 Task: Create a section Fast & Furious and in the section, add a milestone Microservices Implementation in the project XpertTech.
Action: Mouse moved to (48, 344)
Screenshot: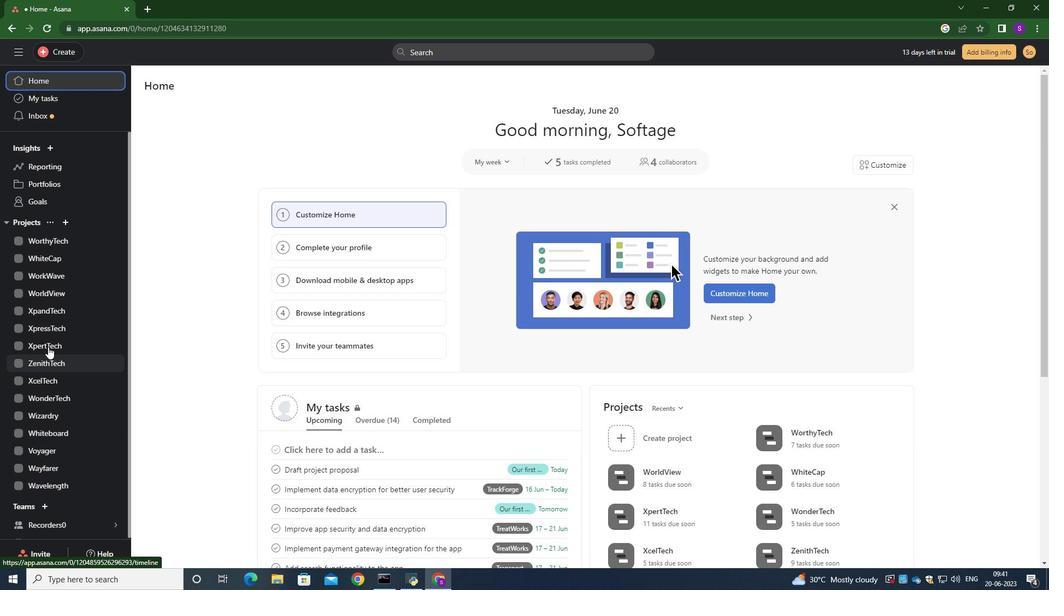 
Action: Mouse pressed left at (48, 344)
Screenshot: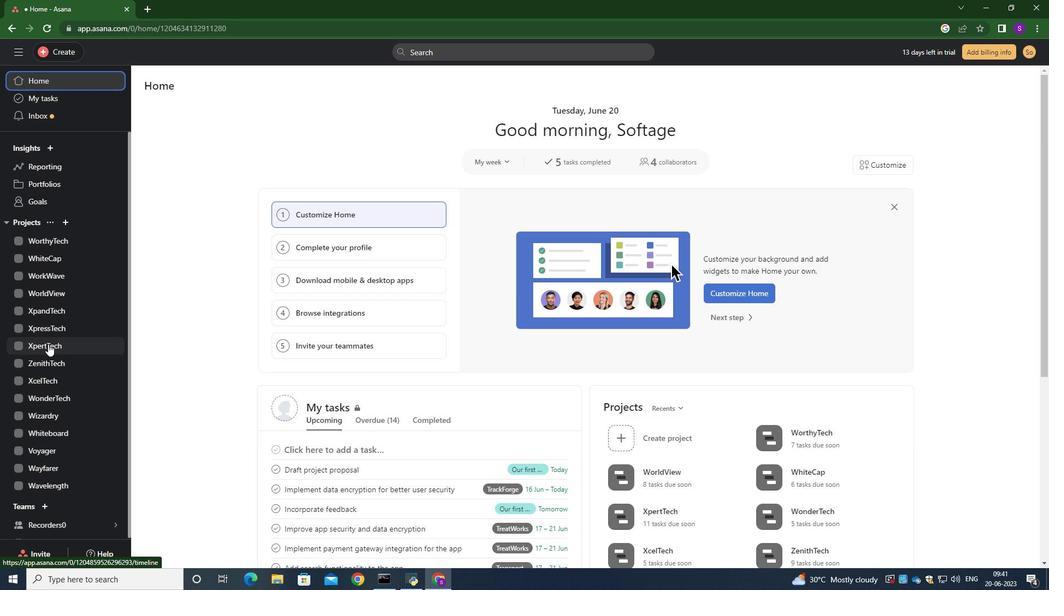 
Action: Mouse moved to (267, 421)
Screenshot: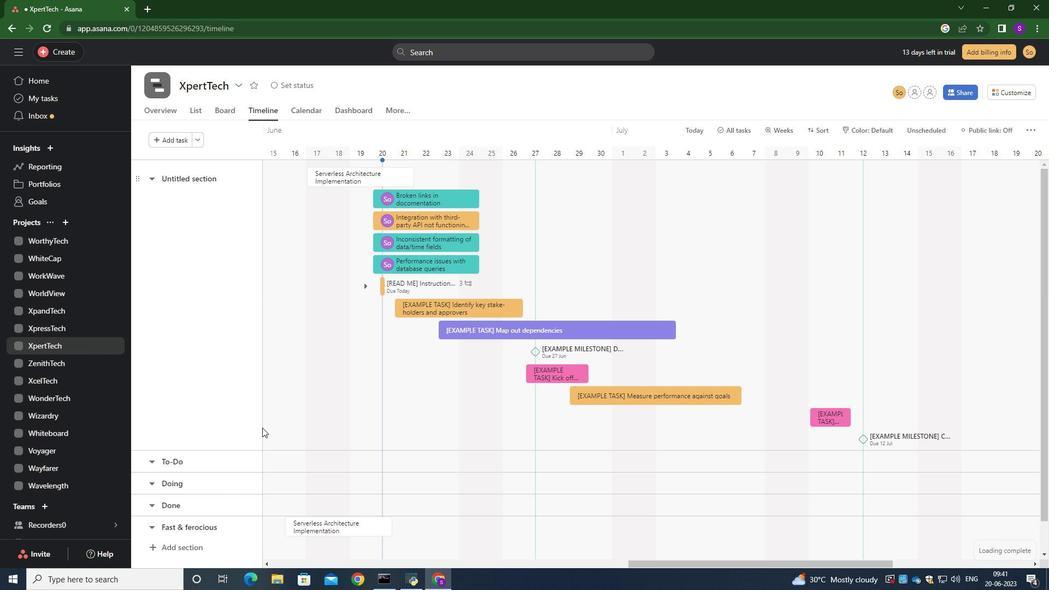 
Action: Mouse scrolled (267, 420) with delta (0, 0)
Screenshot: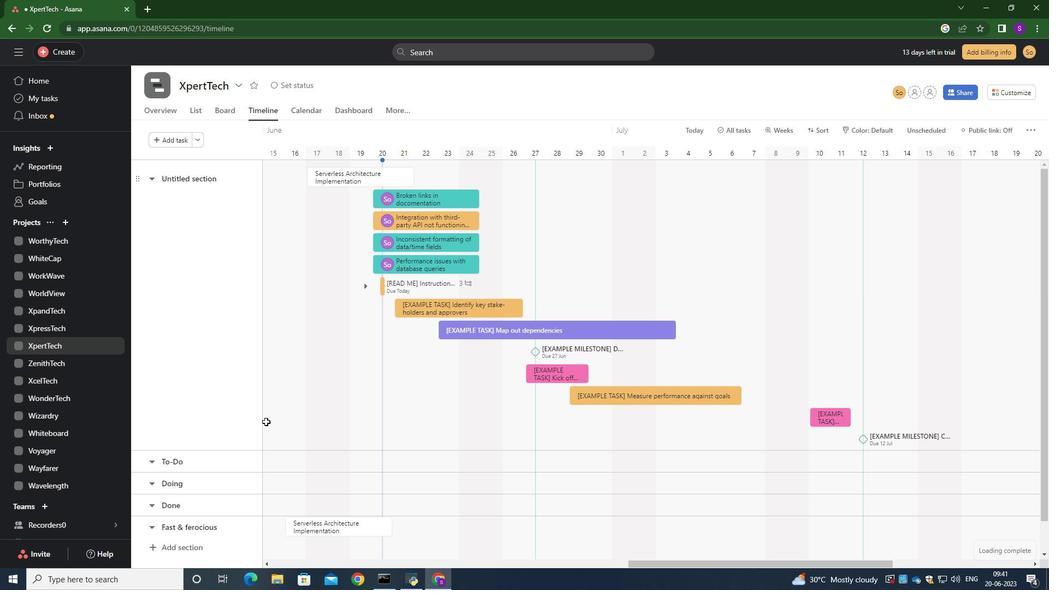
Action: Mouse scrolled (267, 420) with delta (0, 0)
Screenshot: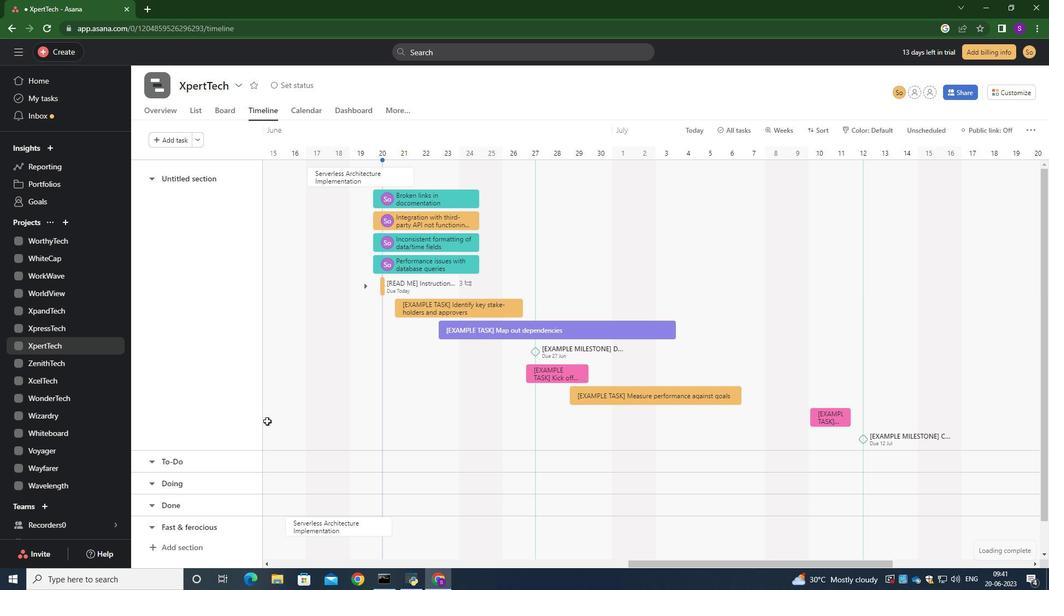 
Action: Mouse moved to (179, 513)
Screenshot: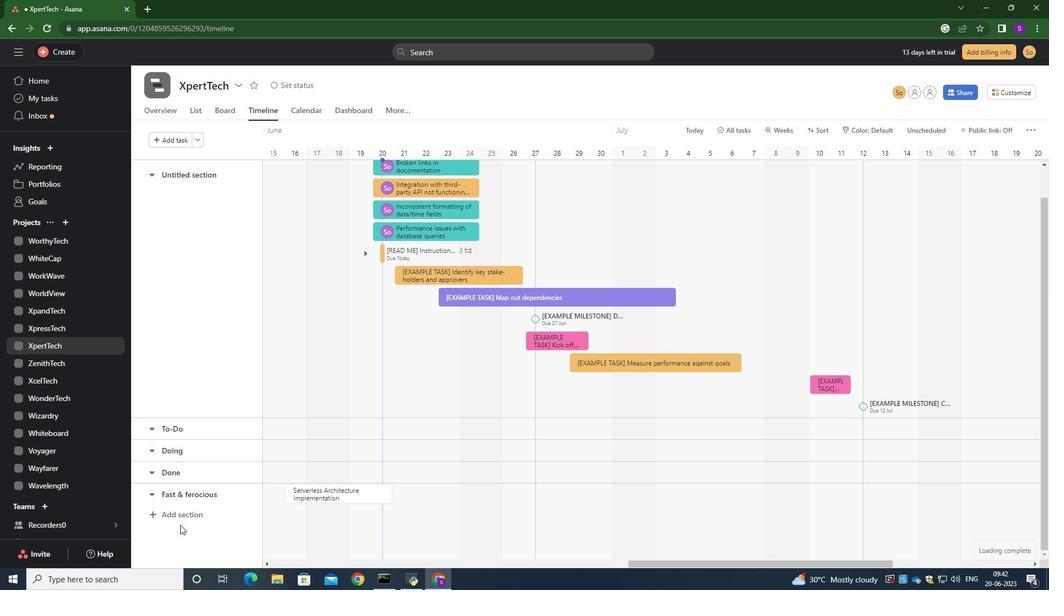 
Action: Mouse pressed left at (179, 513)
Screenshot: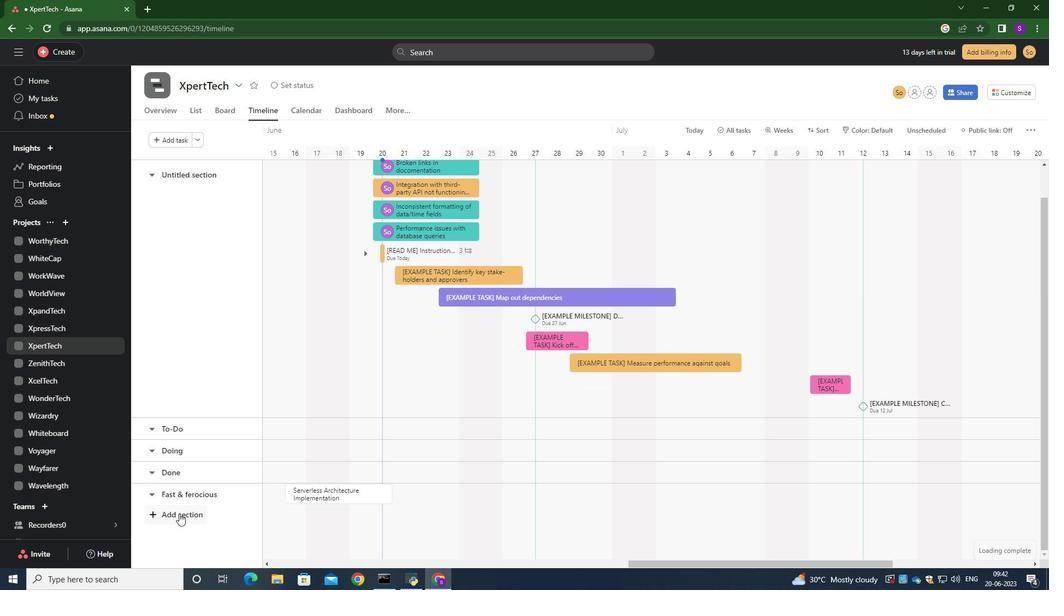 
Action: Mouse moved to (178, 518)
Screenshot: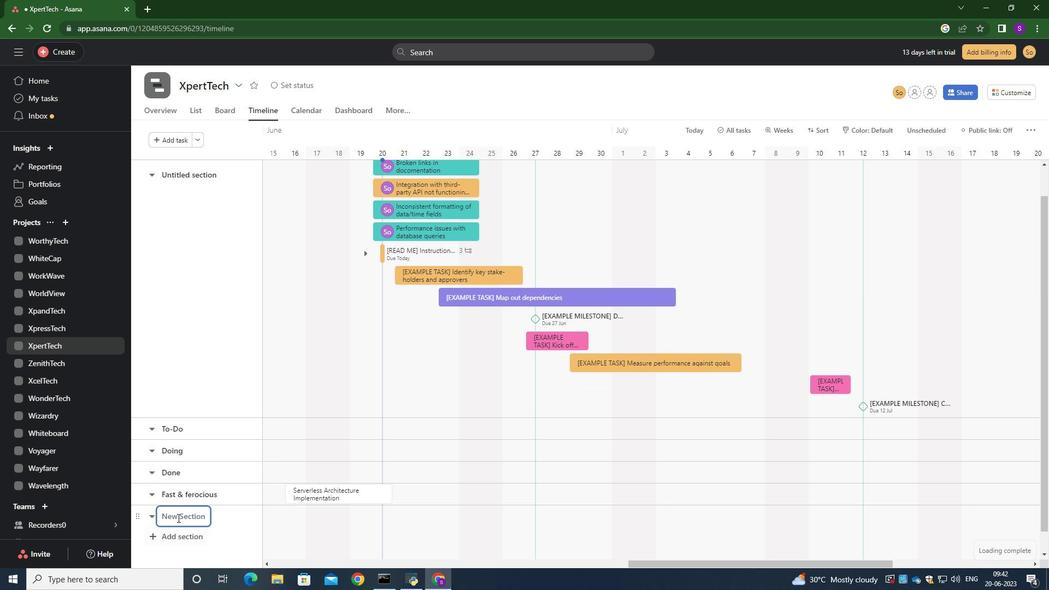 
Action: Mouse pressed left at (178, 518)
Screenshot: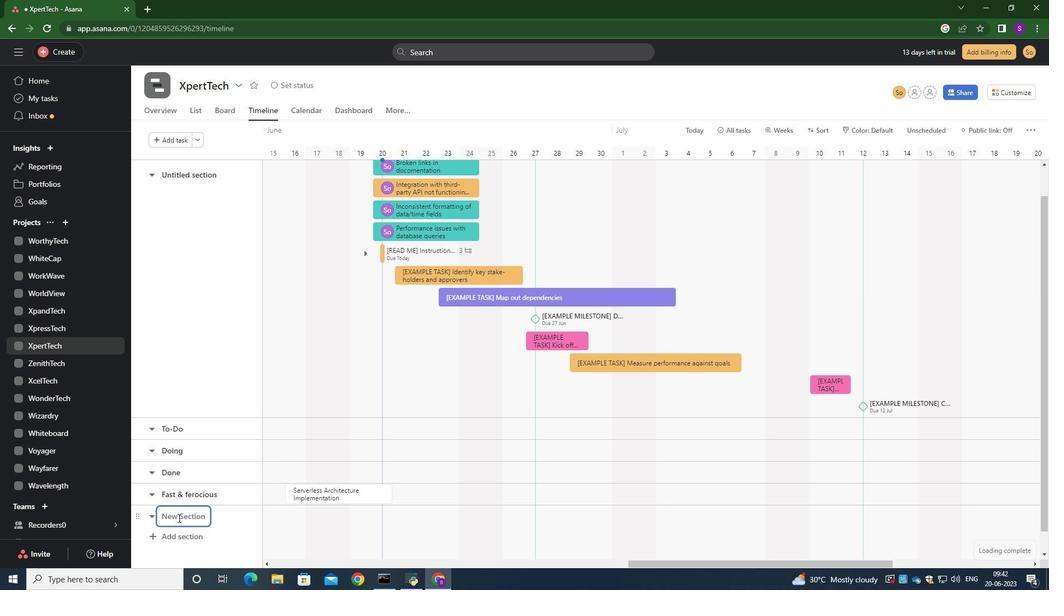 
Action: Key pressed <Key.caps_lock>F<Key.caps_lock>ast<Key.space><Key.shift><Key.shift><Key.shift><Key.shift><Key.shift><Key.shift><Key.shift><Key.shift><Key.shift><Key.shift><Key.shift><Key.shift><Key.shift><Key.shift><Key.shift><Key.shift><Key.shift><Key.shift>&<Key.space><Key.caps_lock>F<Key.caps_lock>urious<Key.enter>
Screenshot: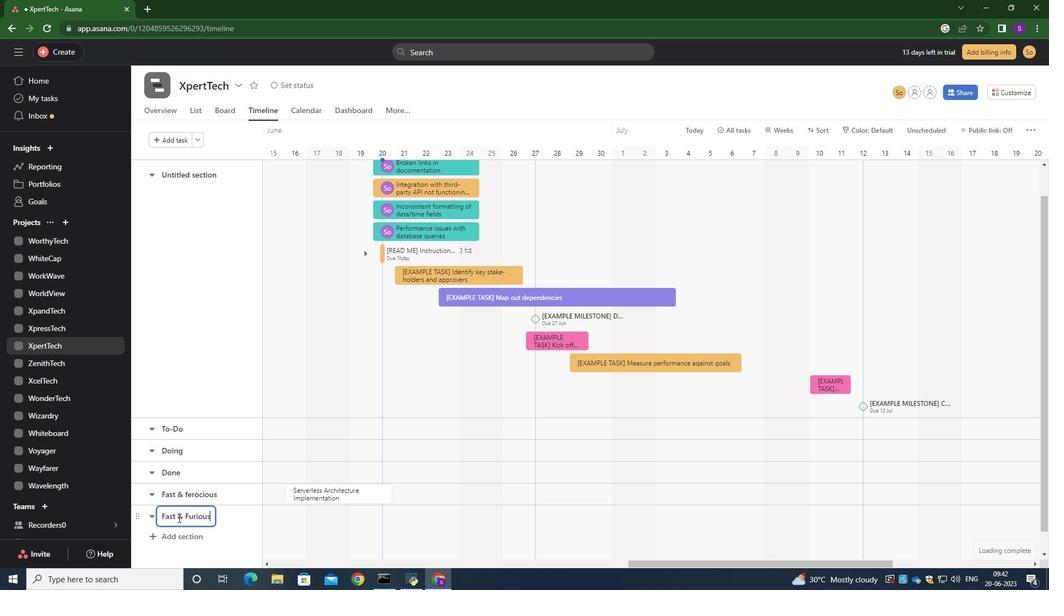 
Action: Mouse moved to (314, 515)
Screenshot: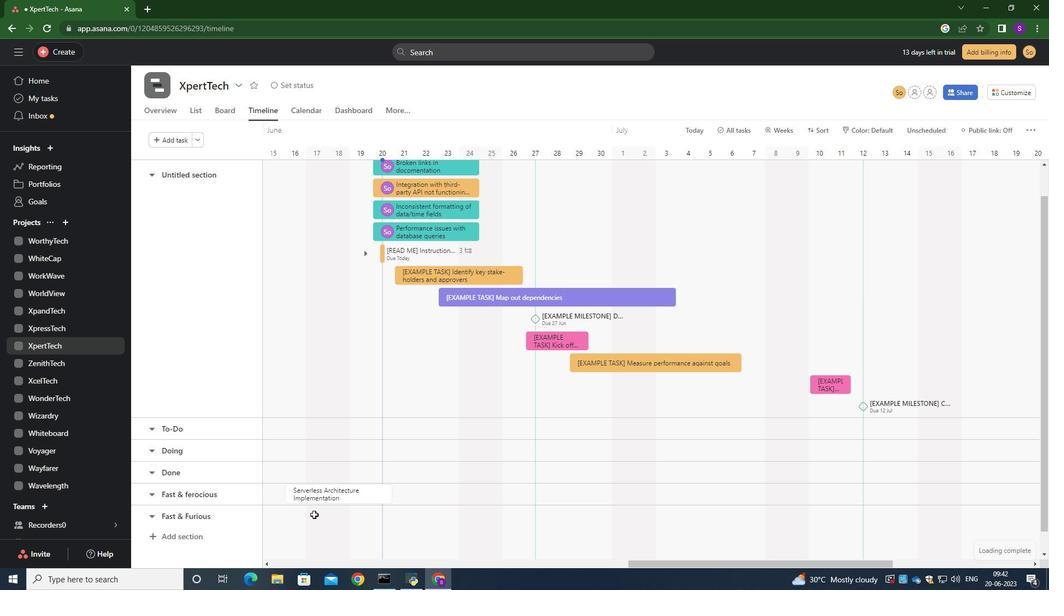 
Action: Mouse pressed left at (314, 515)
Screenshot: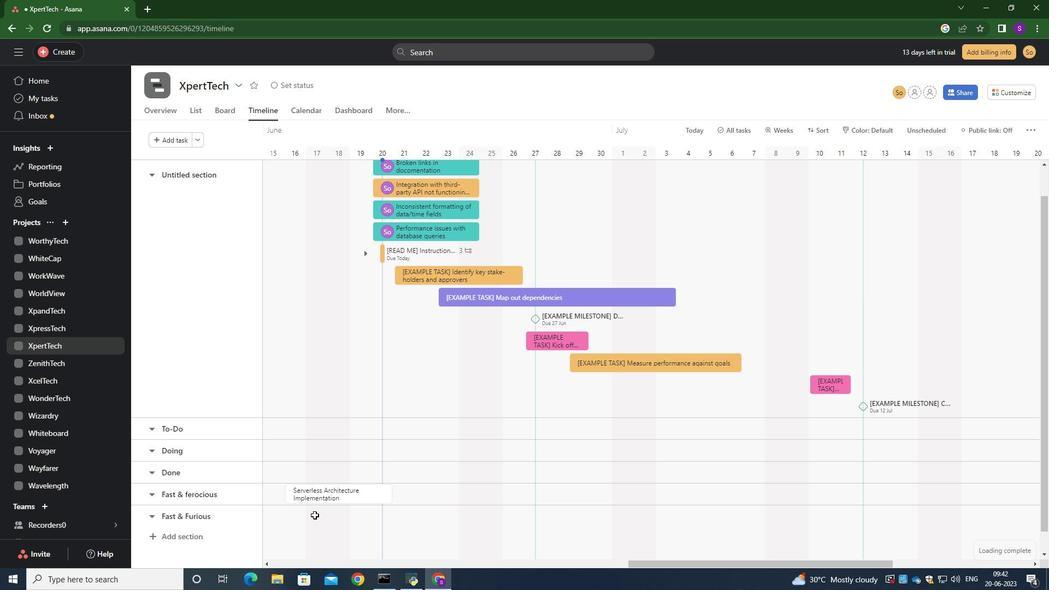 
Action: Mouse moved to (314, 515)
Screenshot: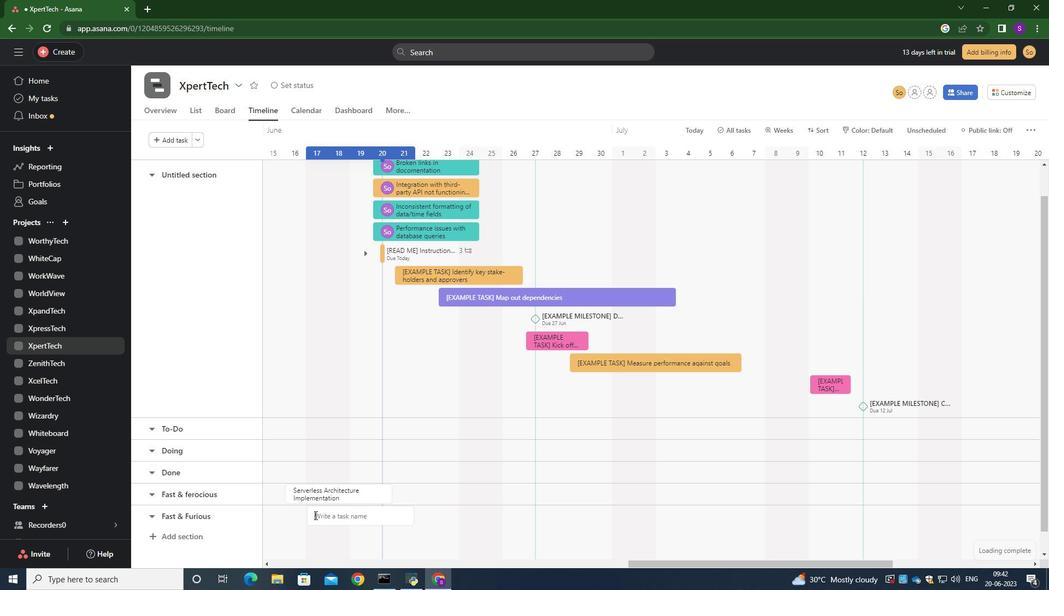 
Action: Key pressed <Key.caps_lock>M<Key.caps_lock>icroservices<Key.space><Key.caps_lock>I<Key.caps_lock>mplementatnon<Key.backspace><Key.backspace><Key.backspace>ion<Key.space><Key.enter>
Screenshot: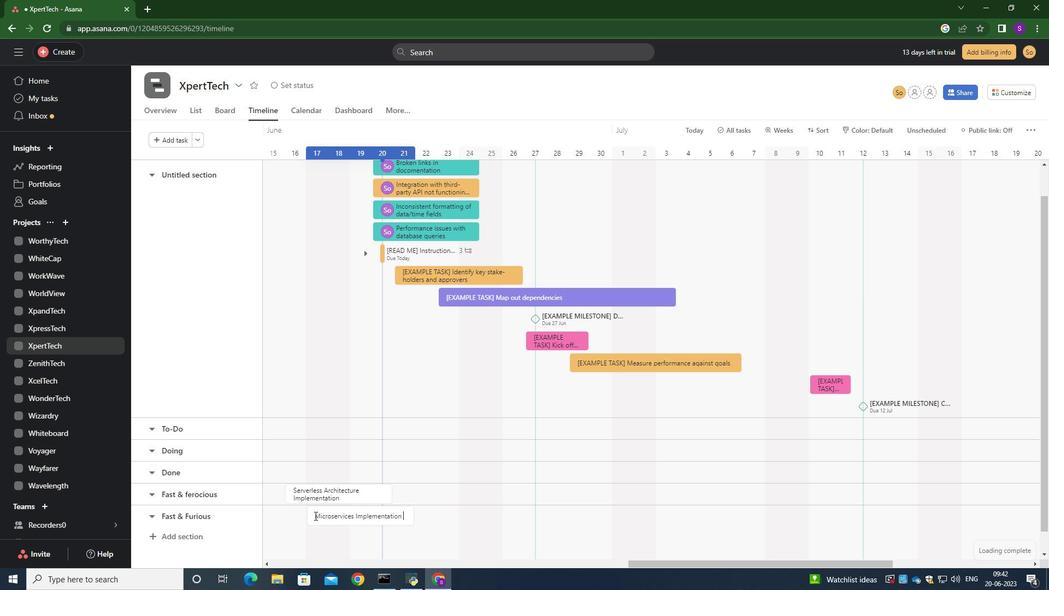 
Action: Mouse moved to (314, 394)
Screenshot: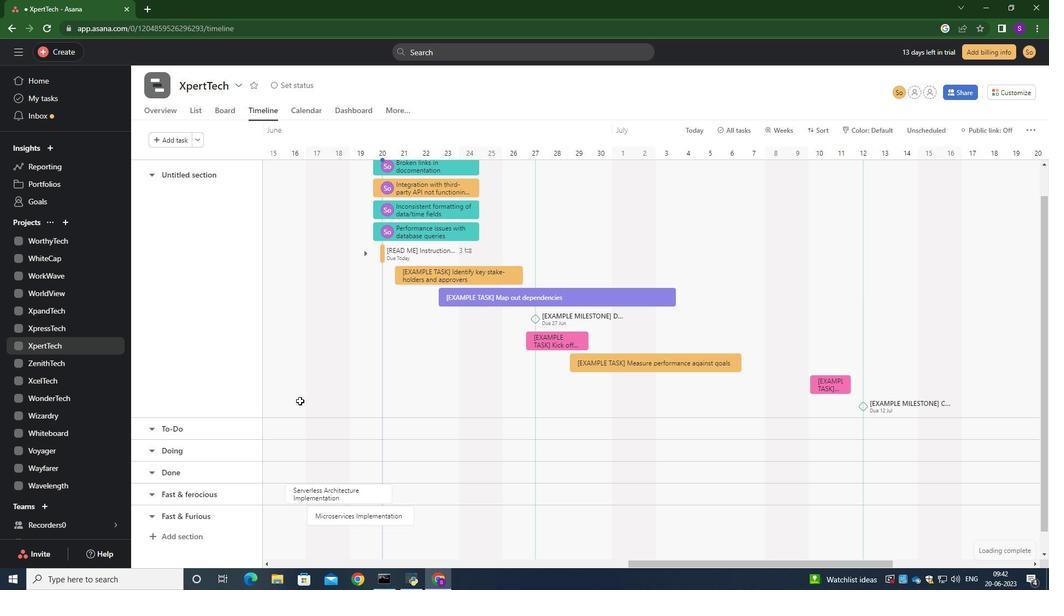 
Action: Mouse pressed left at (314, 394)
Screenshot: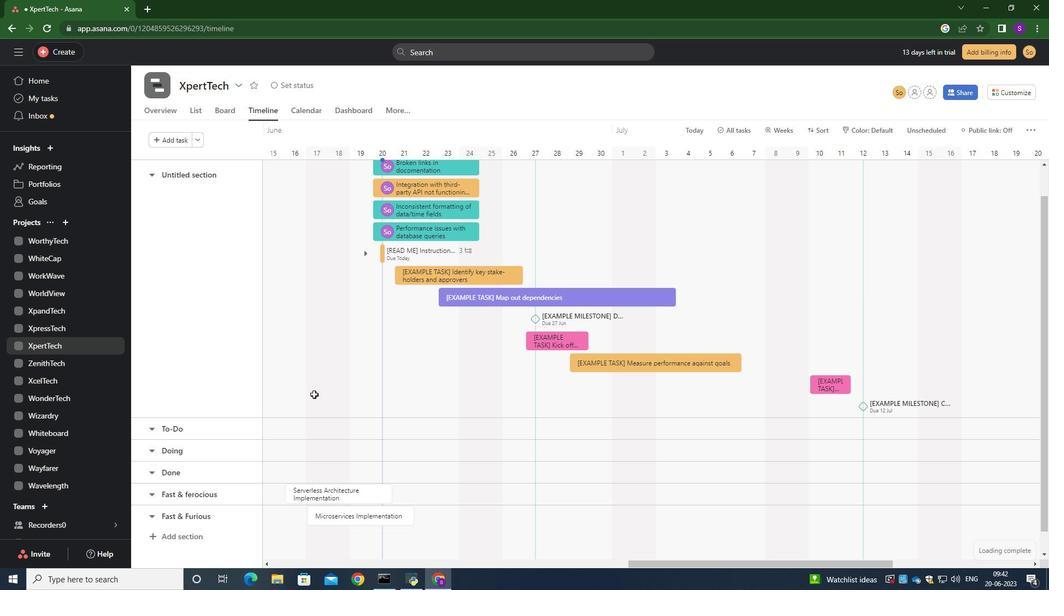 
Action: Mouse moved to (539, 556)
Screenshot: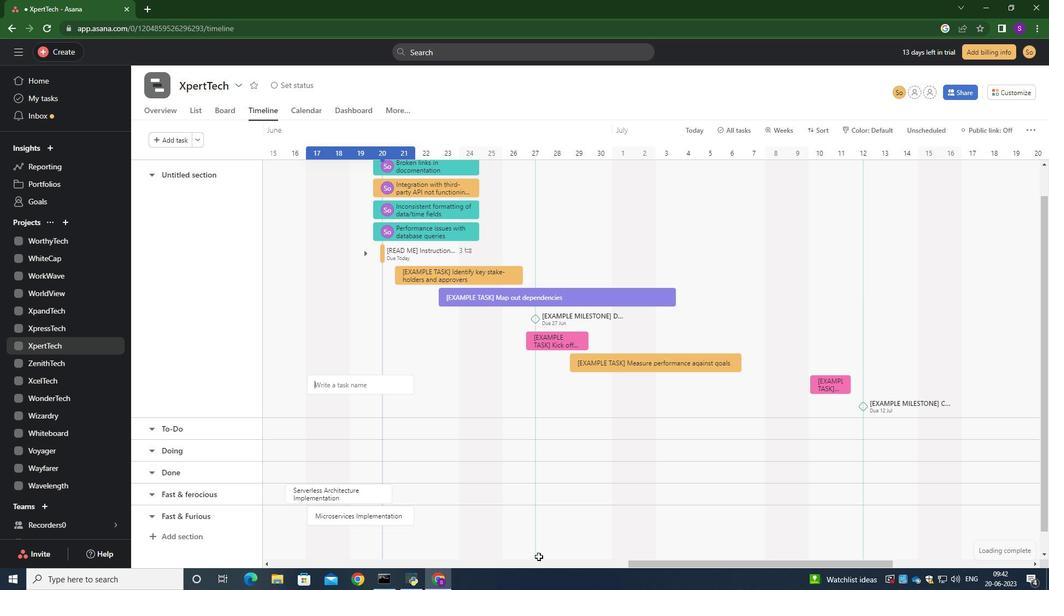 
Action: Mouse pressed left at (539, 556)
Screenshot: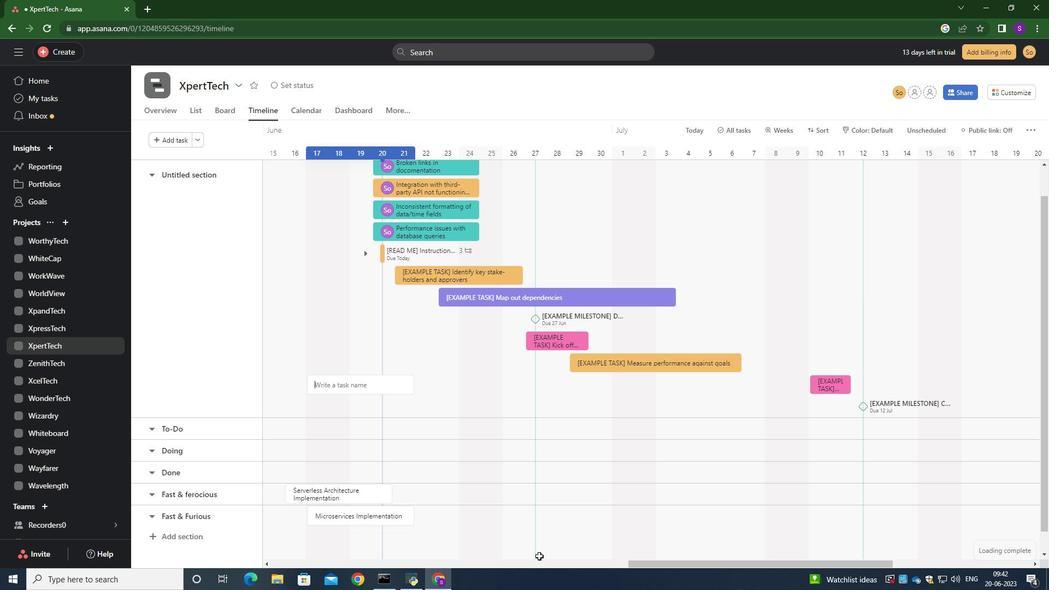 
Action: Mouse moved to (485, 529)
Screenshot: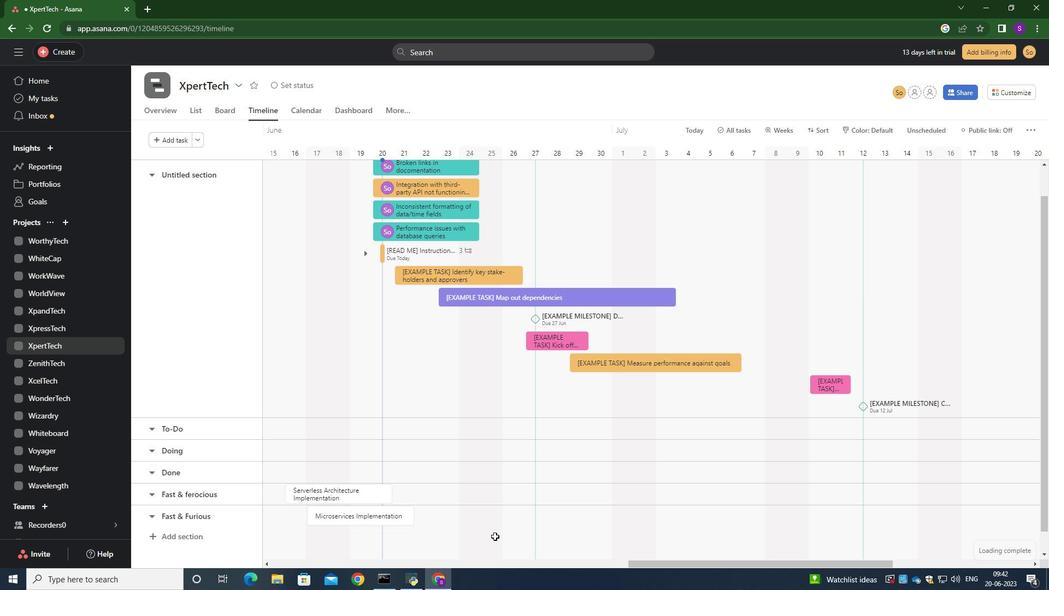 
